 Task: Create a due date automation trigger when advanced on, on the wednesday before a card is due add dates due next month at 11:00 AM.
Action: Mouse moved to (1112, 82)
Screenshot: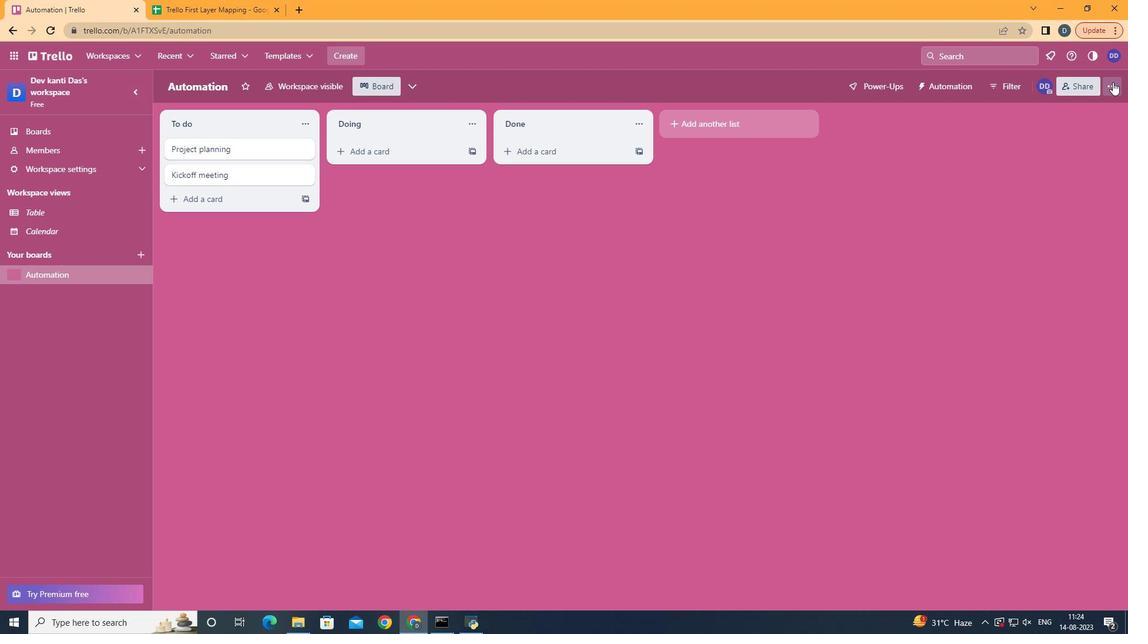 
Action: Mouse pressed left at (1112, 82)
Screenshot: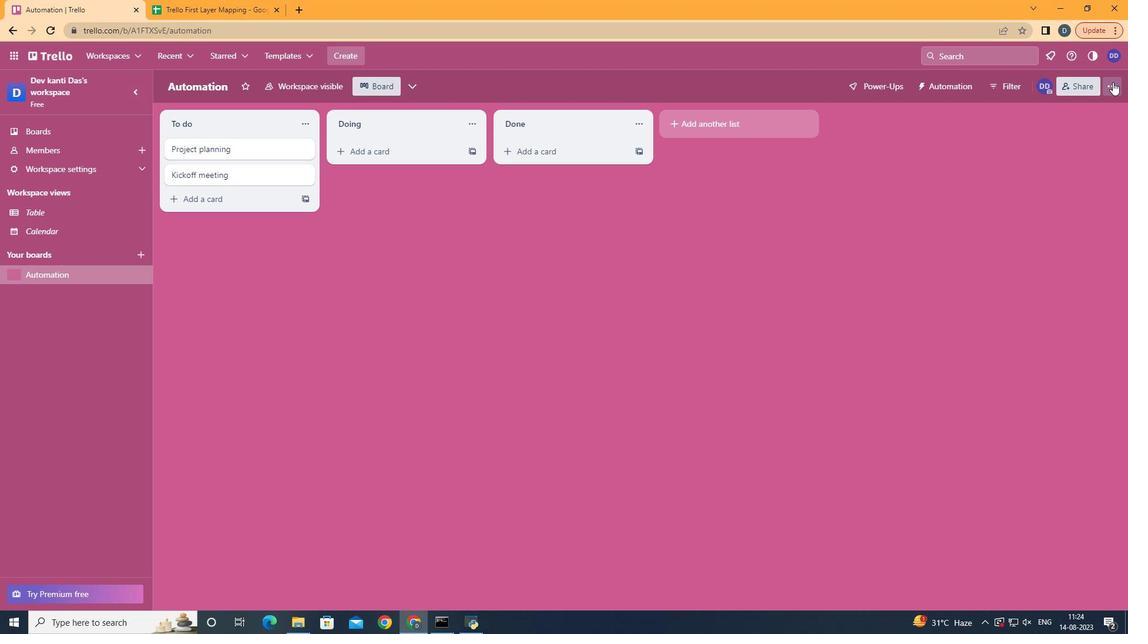 
Action: Mouse moved to (1041, 249)
Screenshot: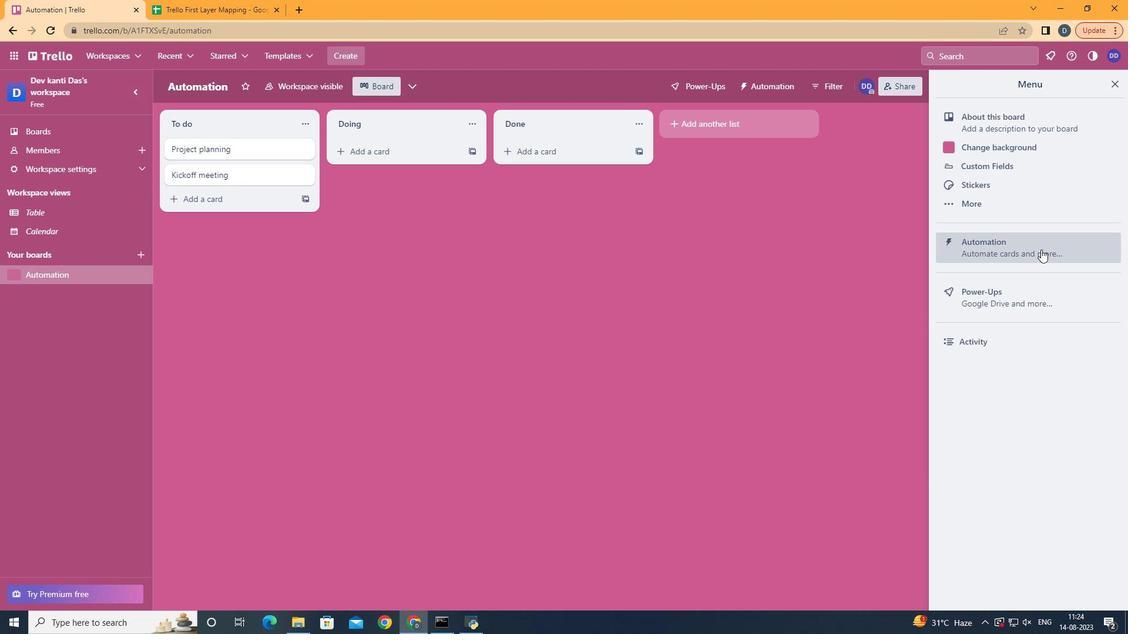 
Action: Mouse pressed left at (1041, 249)
Screenshot: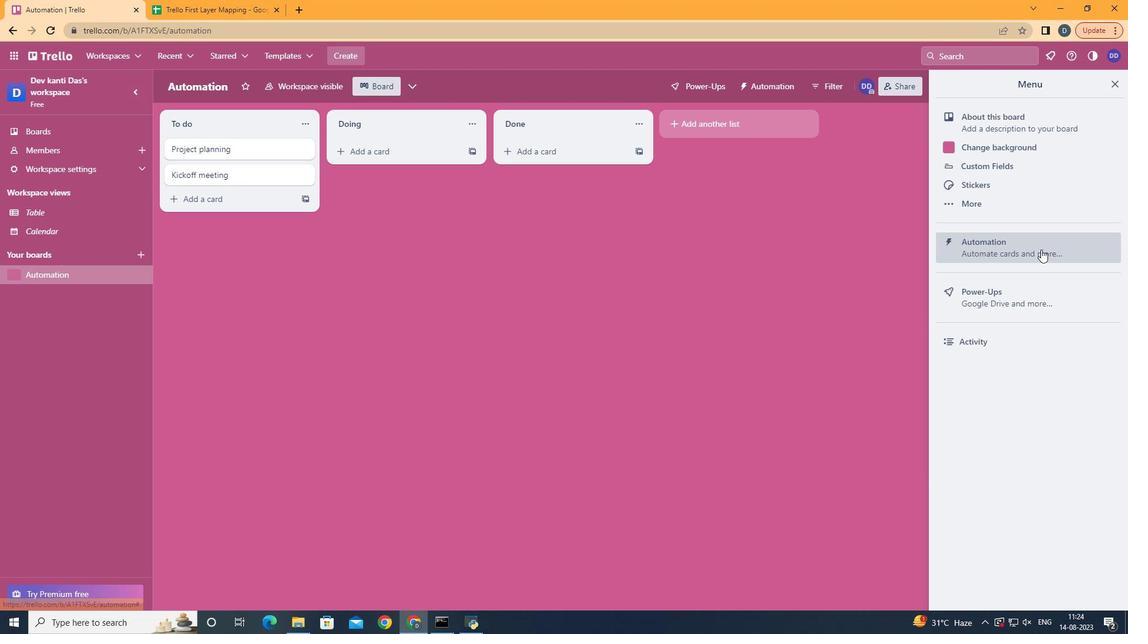 
Action: Mouse moved to (205, 242)
Screenshot: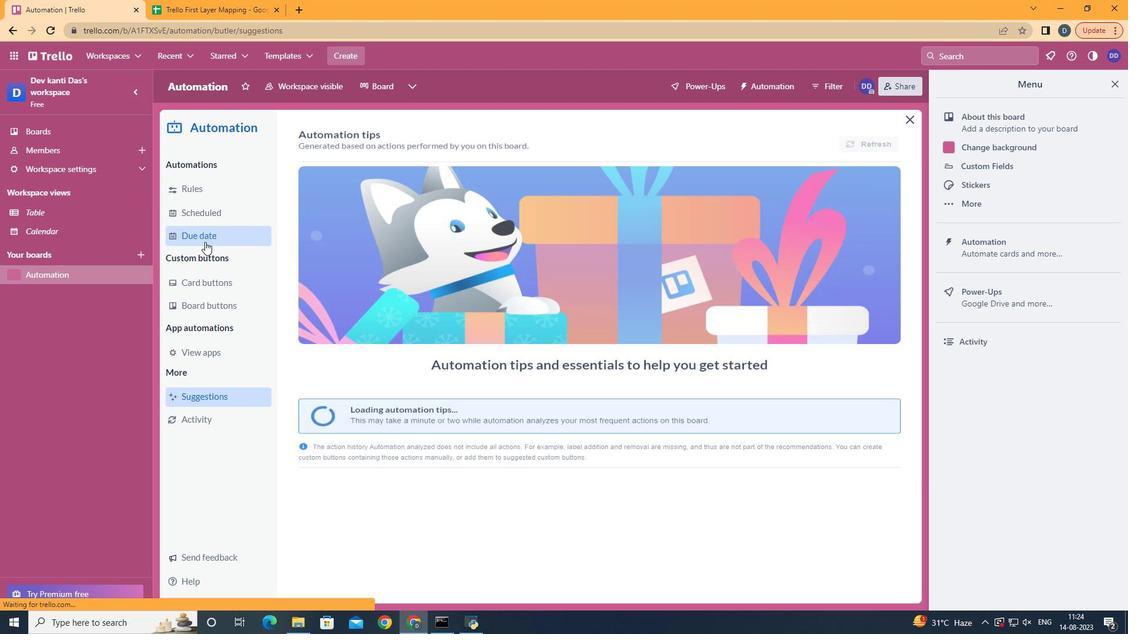 
Action: Mouse pressed left at (205, 242)
Screenshot: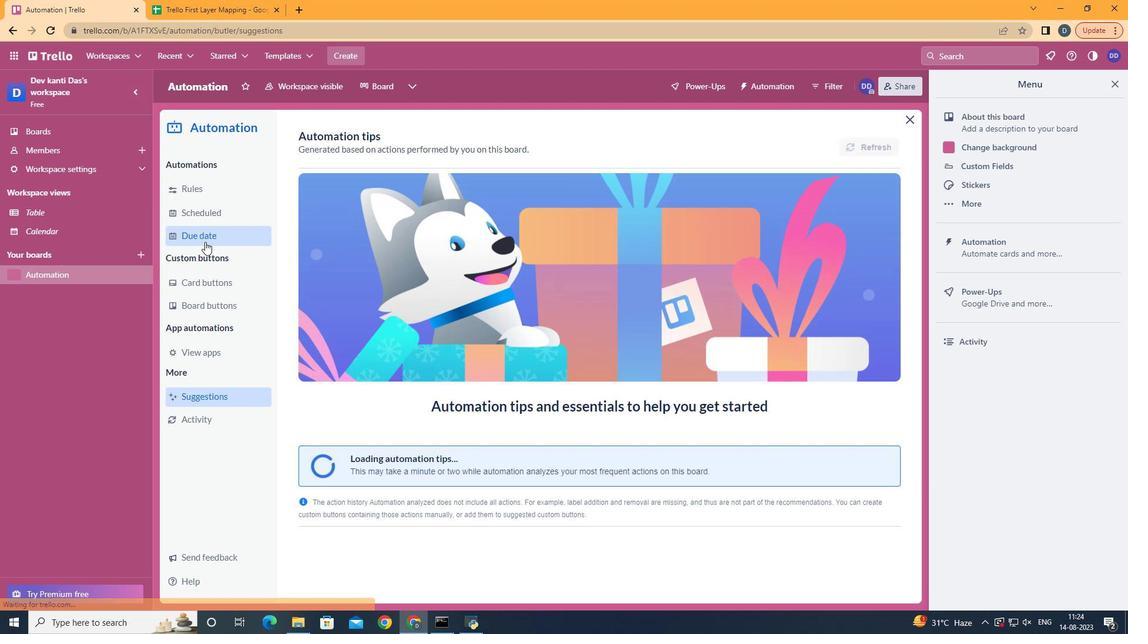 
Action: Mouse moved to (832, 140)
Screenshot: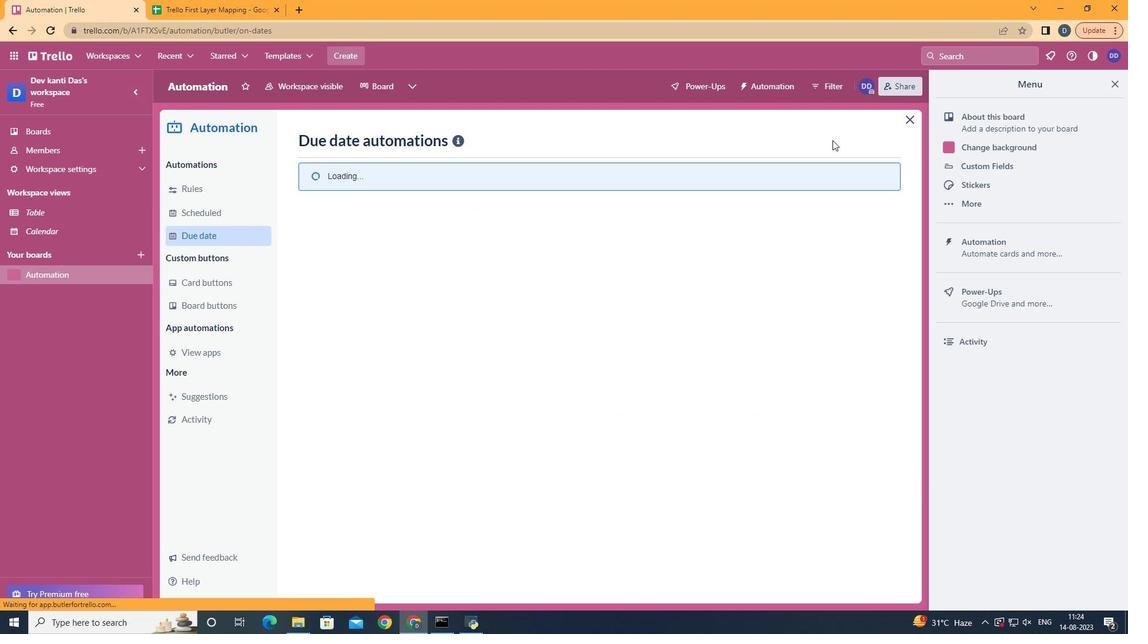 
Action: Mouse pressed left at (832, 140)
Screenshot: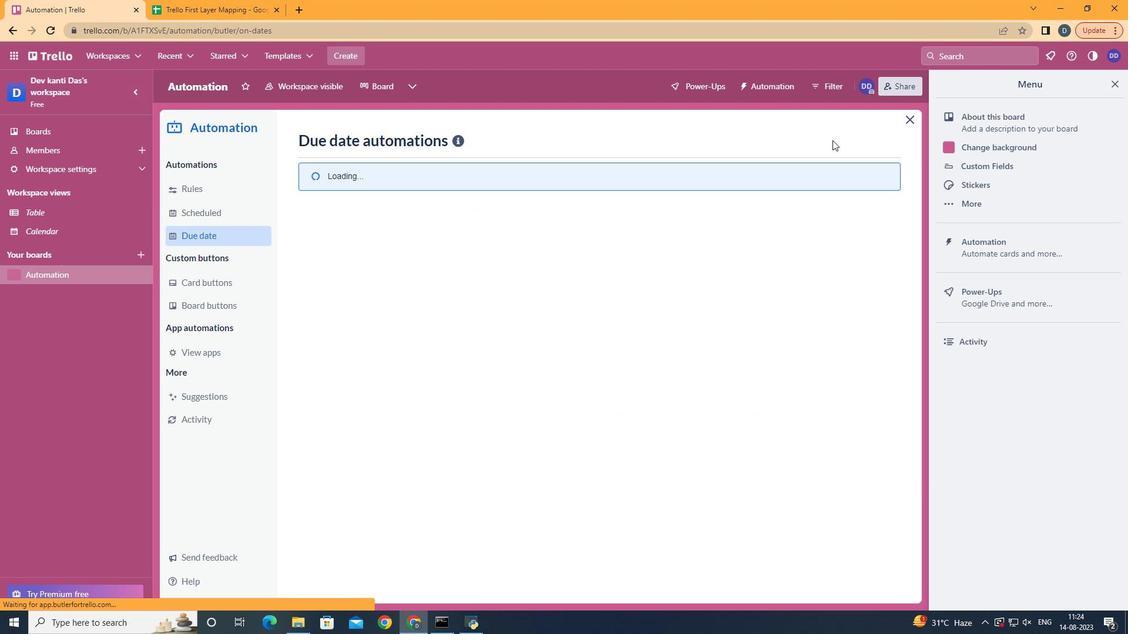 
Action: Mouse moved to (824, 133)
Screenshot: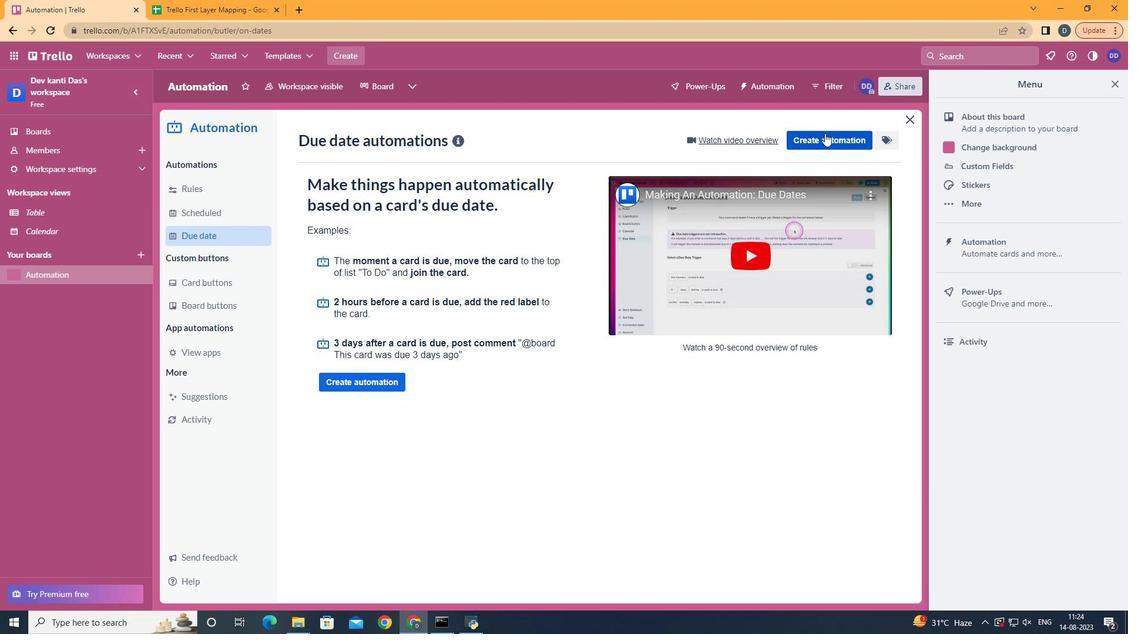 
Action: Mouse pressed left at (824, 133)
Screenshot: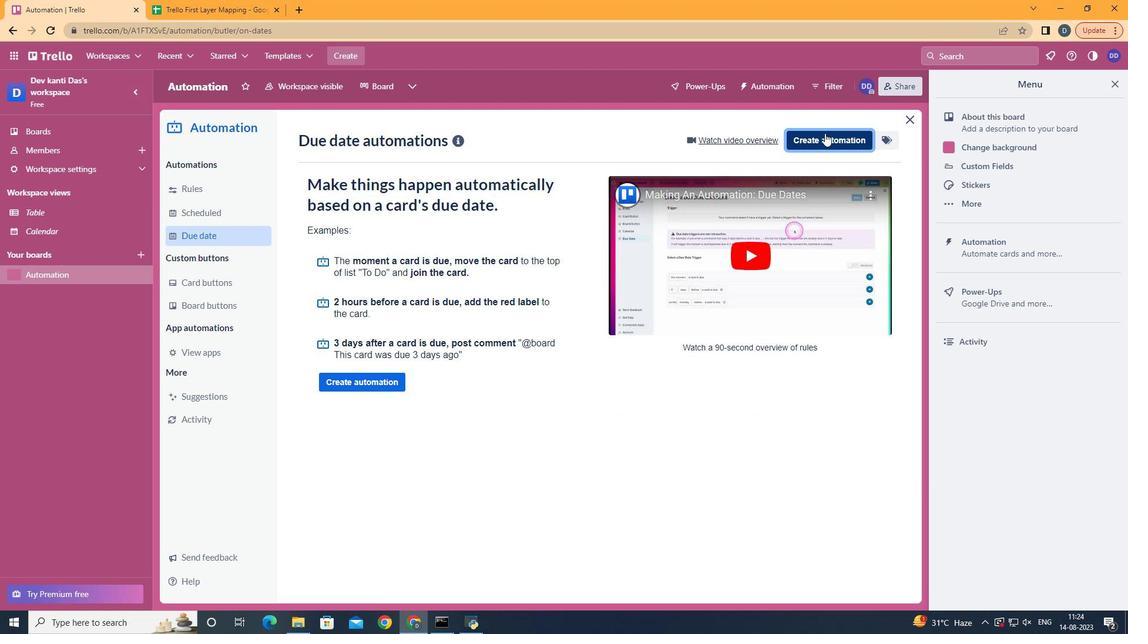 
Action: Mouse moved to (590, 247)
Screenshot: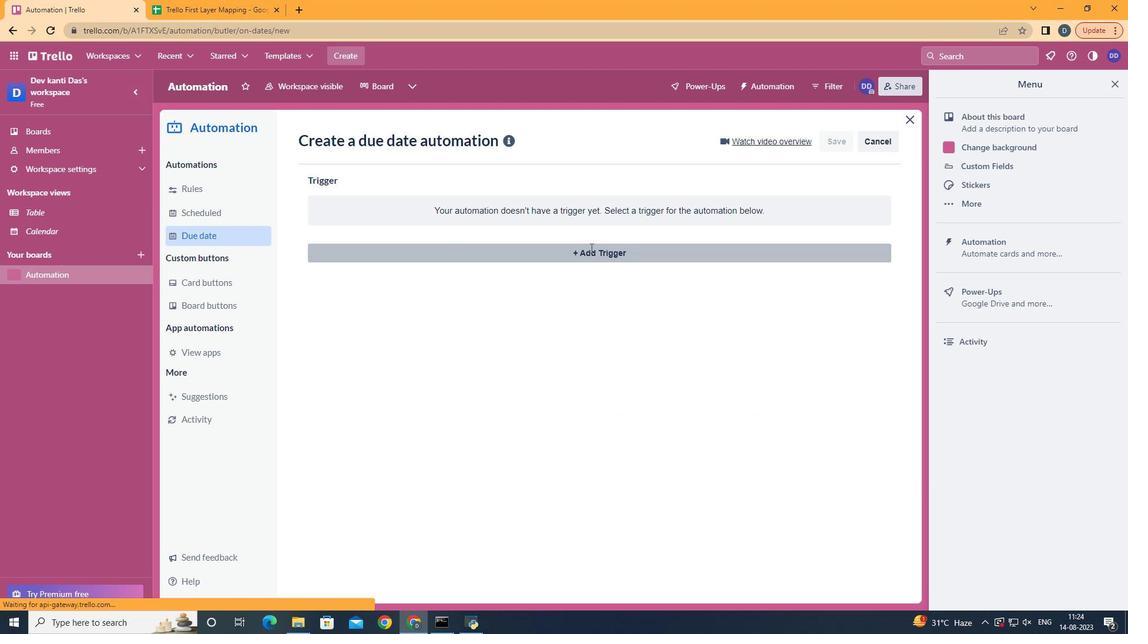 
Action: Mouse pressed left at (590, 247)
Screenshot: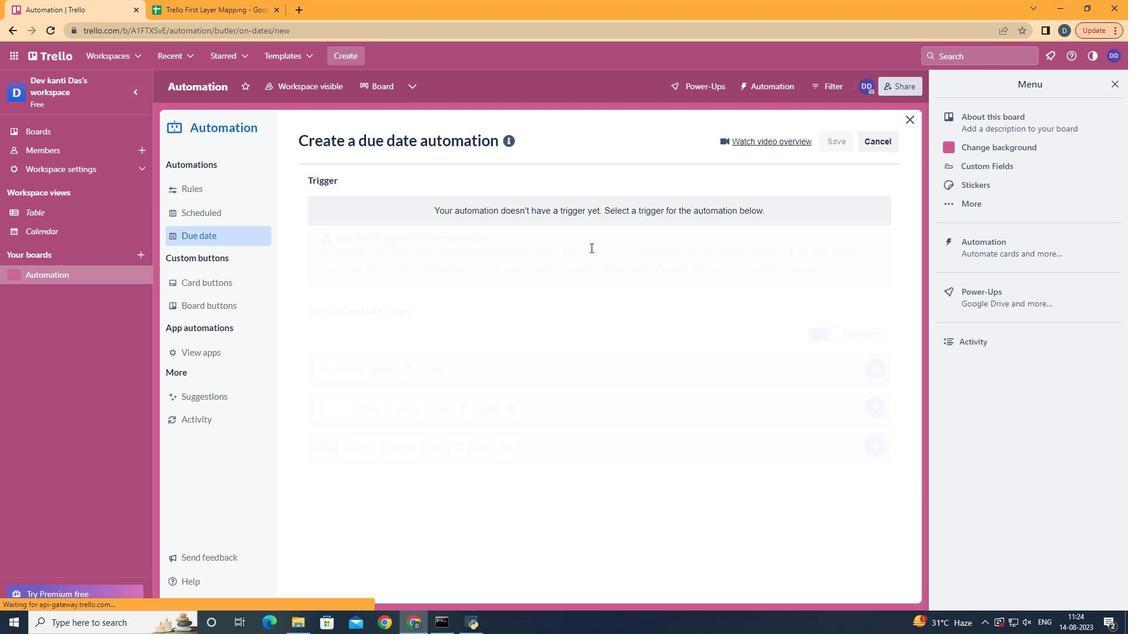 
Action: Mouse moved to (393, 360)
Screenshot: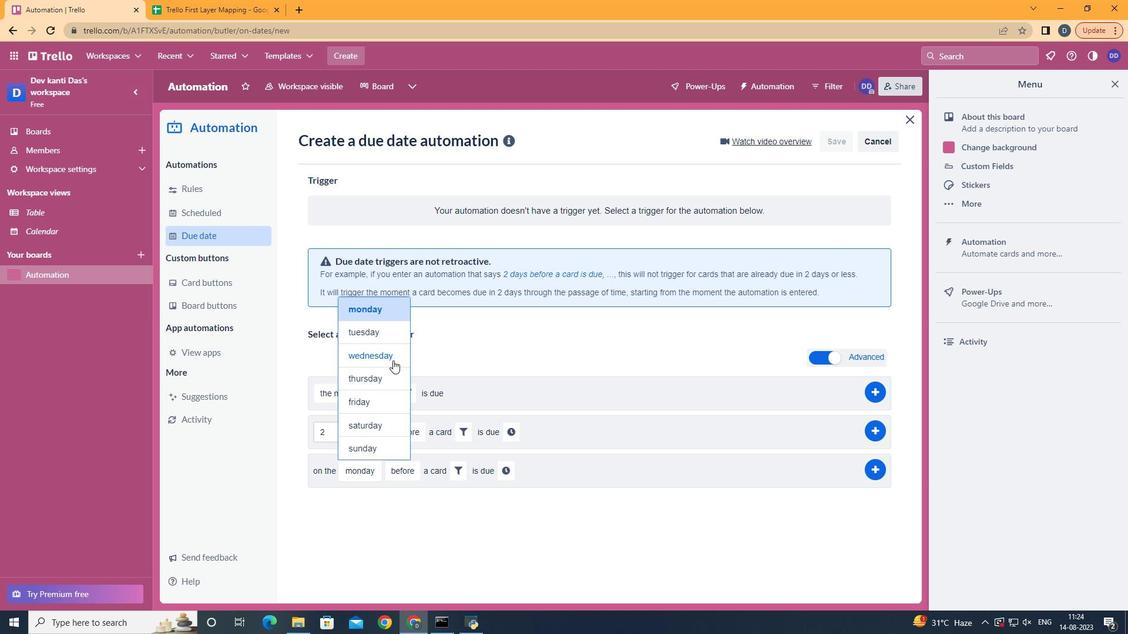 
Action: Mouse pressed left at (393, 360)
Screenshot: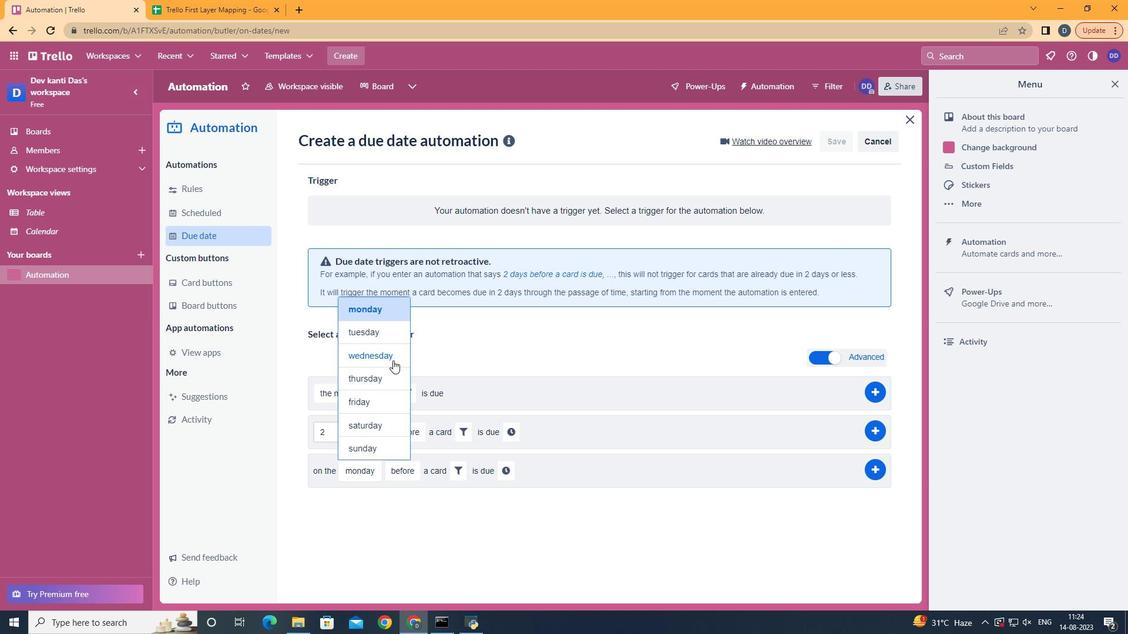 
Action: Mouse moved to (474, 467)
Screenshot: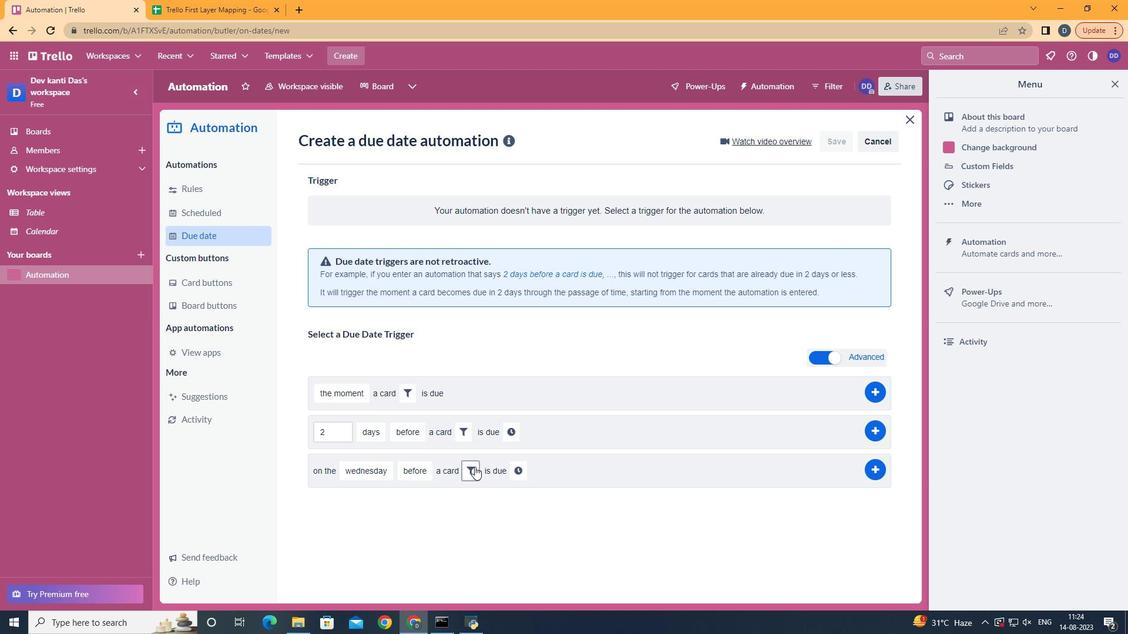 
Action: Mouse pressed left at (474, 467)
Screenshot: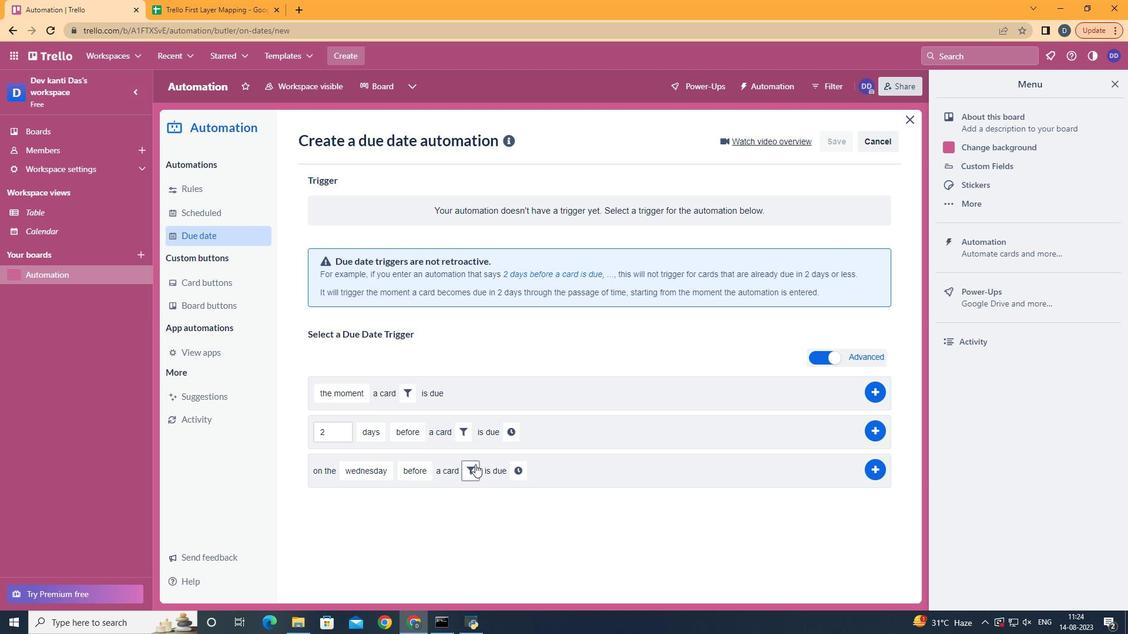 
Action: Mouse moved to (546, 514)
Screenshot: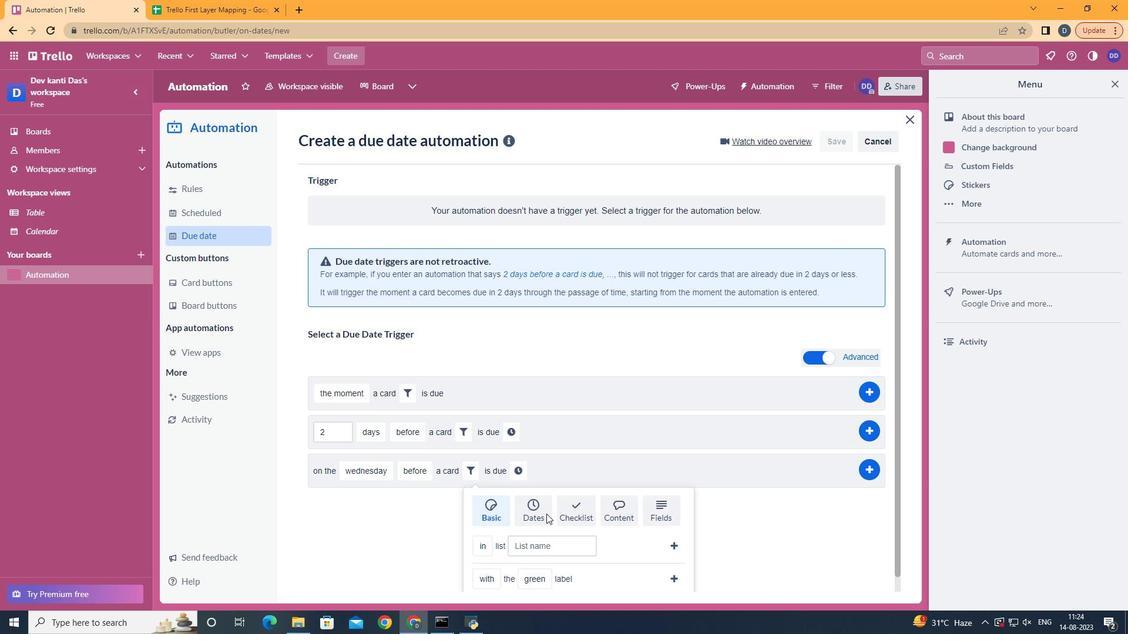
Action: Mouse pressed left at (546, 514)
Screenshot: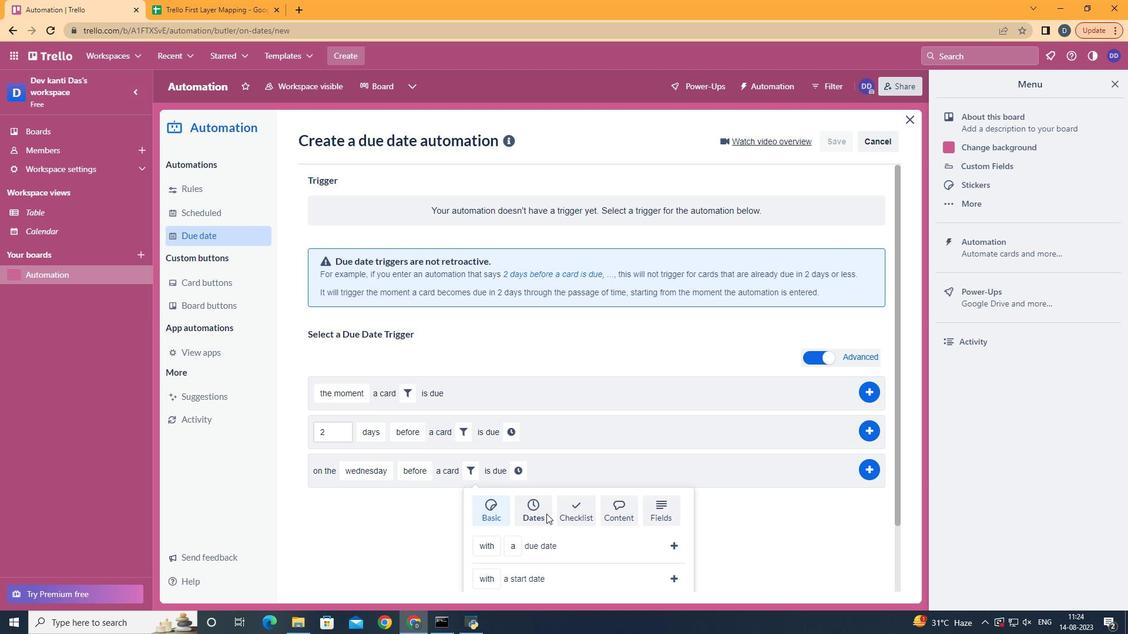 
Action: Mouse scrolled (546, 513) with delta (0, 0)
Screenshot: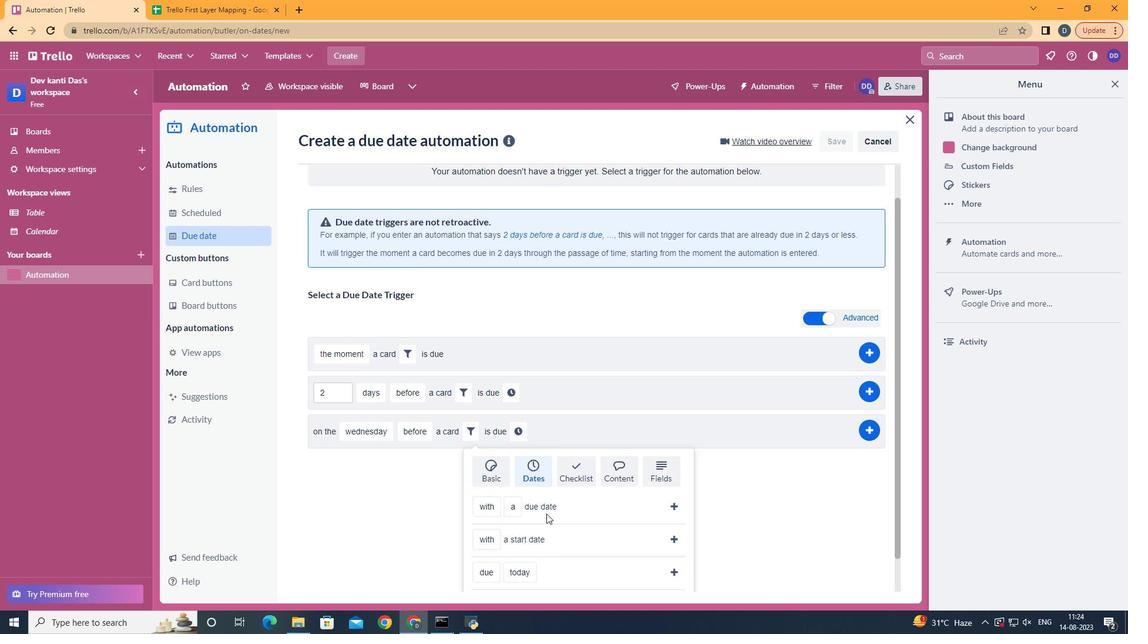 
Action: Mouse scrolled (546, 513) with delta (0, 0)
Screenshot: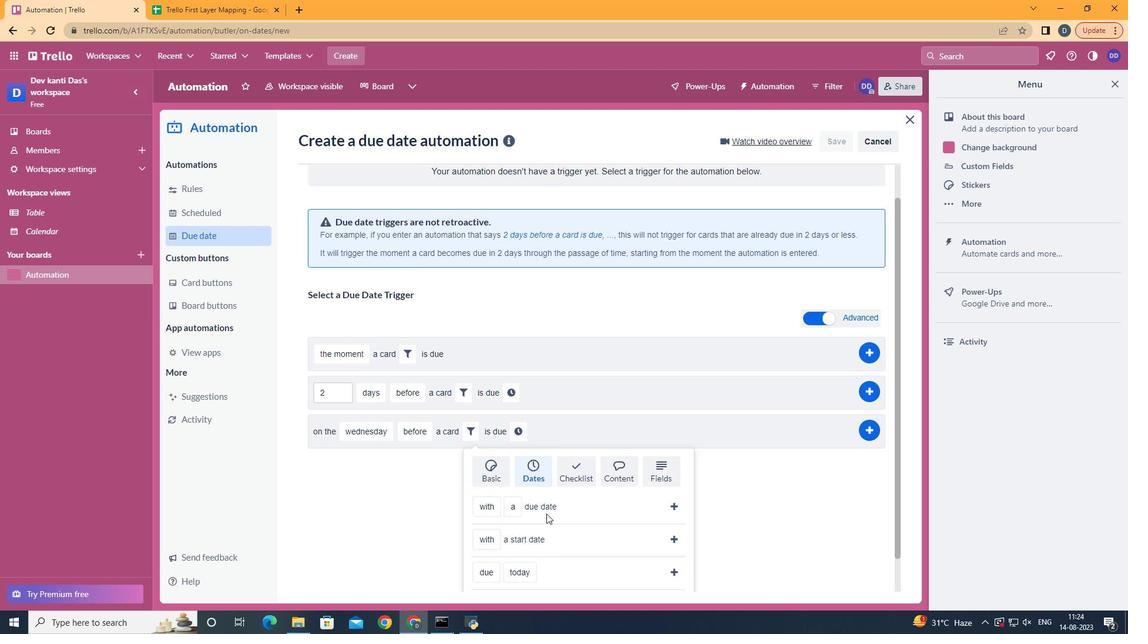 
Action: Mouse scrolled (546, 513) with delta (0, 0)
Screenshot: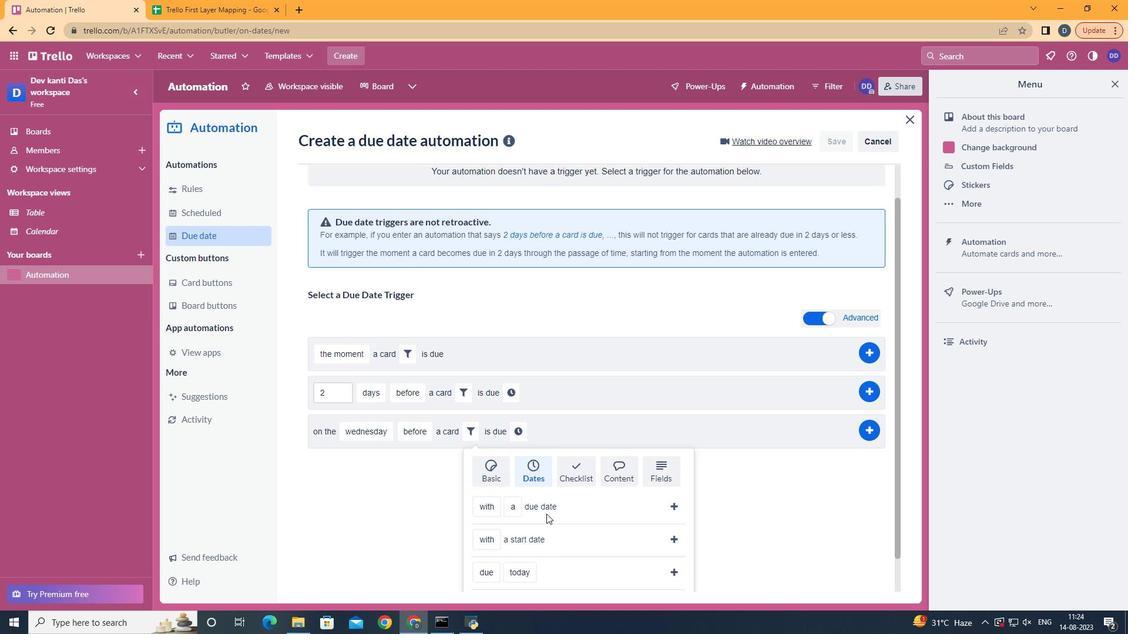 
Action: Mouse scrolled (546, 513) with delta (0, 0)
Screenshot: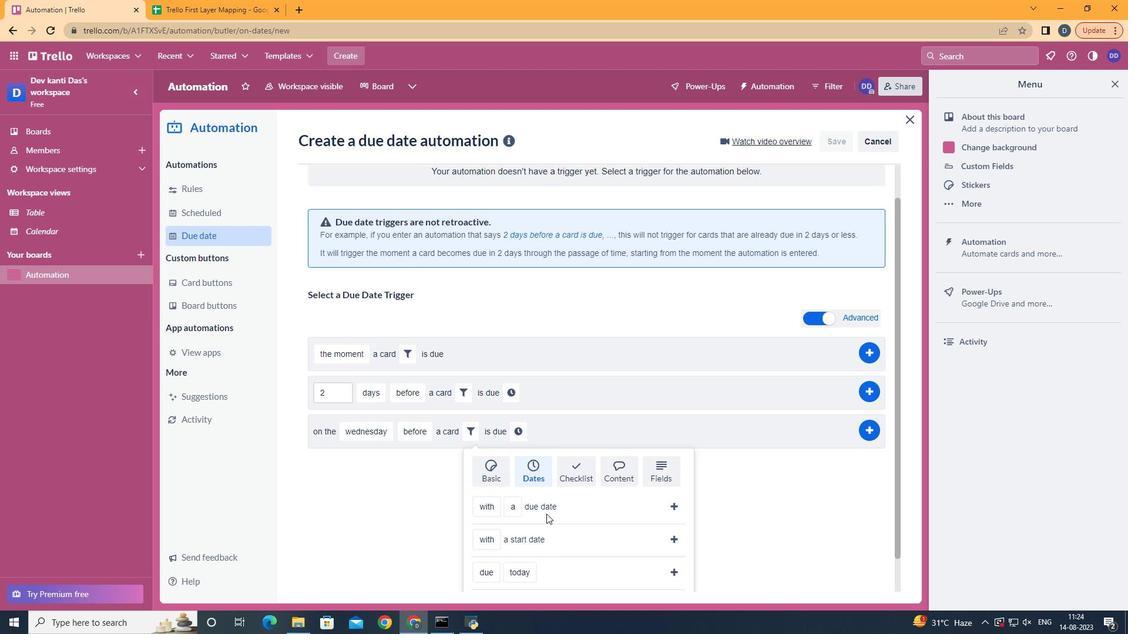 
Action: Mouse scrolled (546, 513) with delta (0, 0)
Screenshot: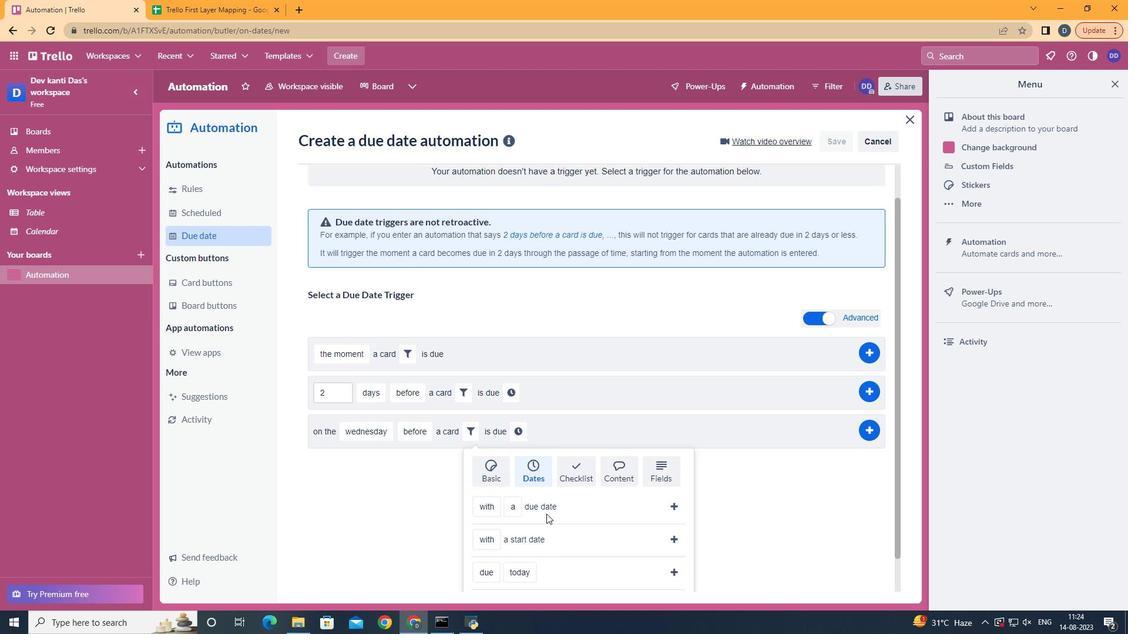 
Action: Mouse moved to (534, 507)
Screenshot: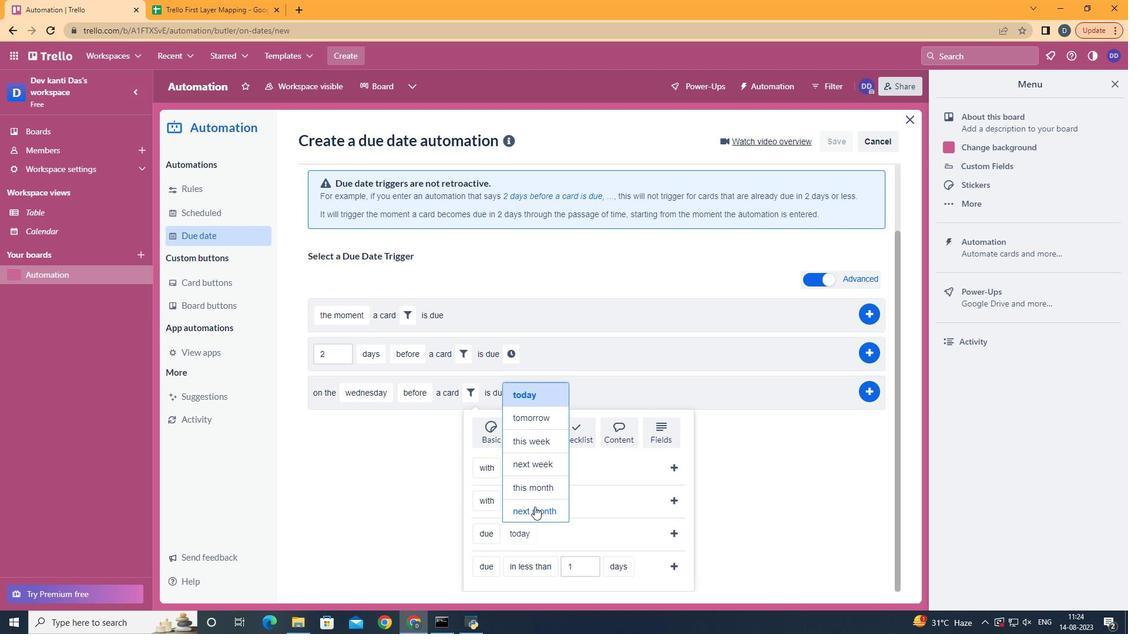 
Action: Mouse pressed left at (534, 507)
Screenshot: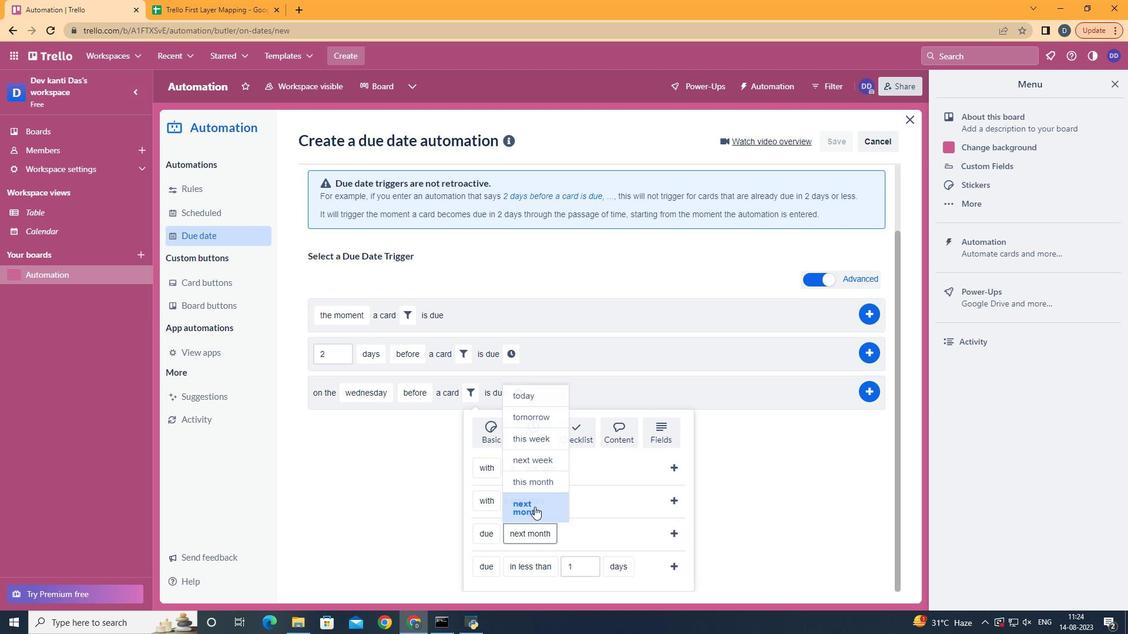 
Action: Mouse moved to (677, 531)
Screenshot: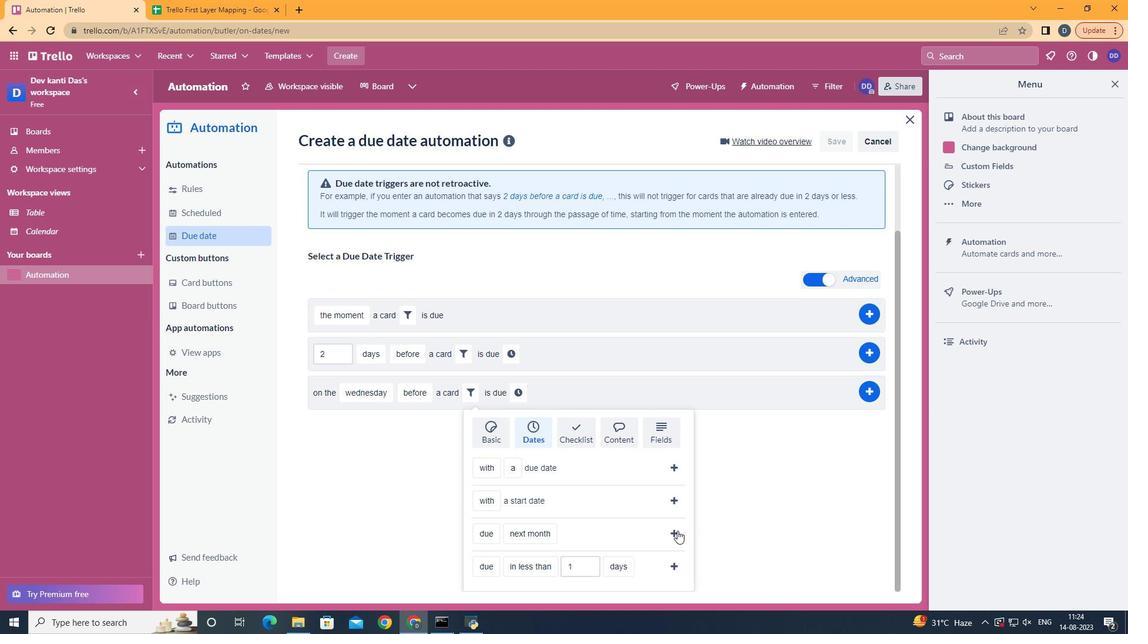 
Action: Mouse pressed left at (677, 531)
Screenshot: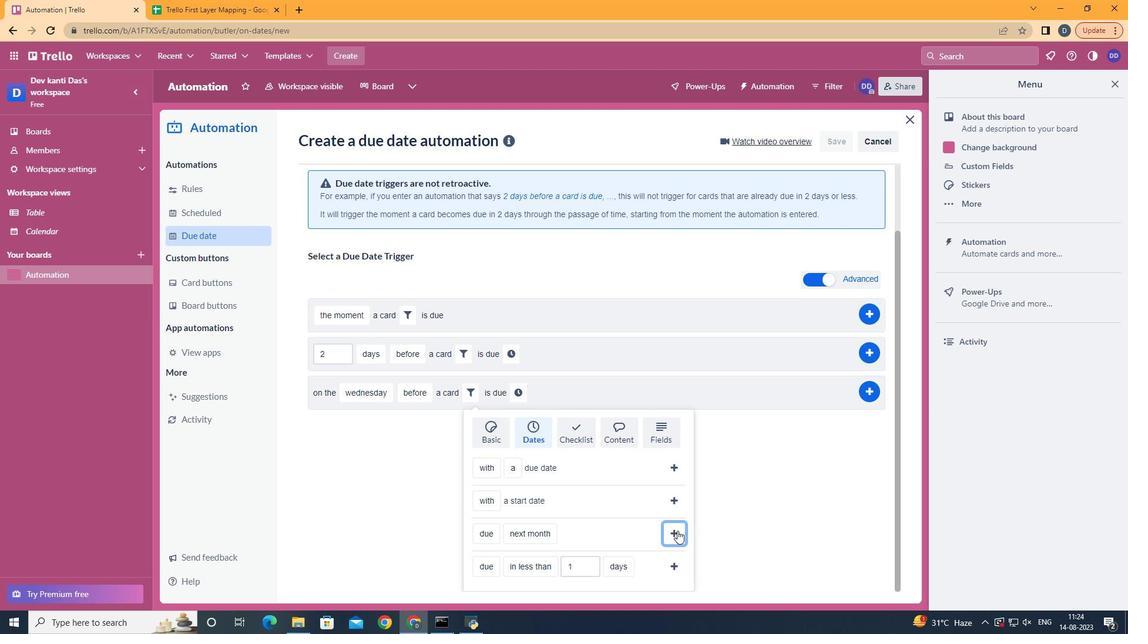 
Action: Mouse moved to (595, 466)
Screenshot: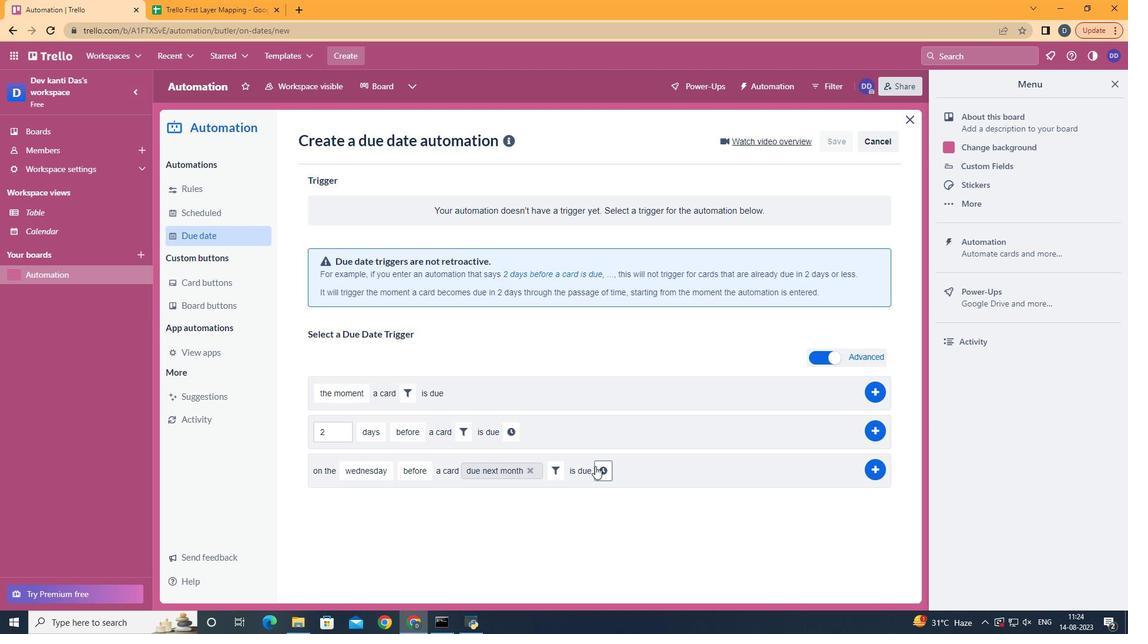 
Action: Mouse pressed left at (595, 466)
Screenshot: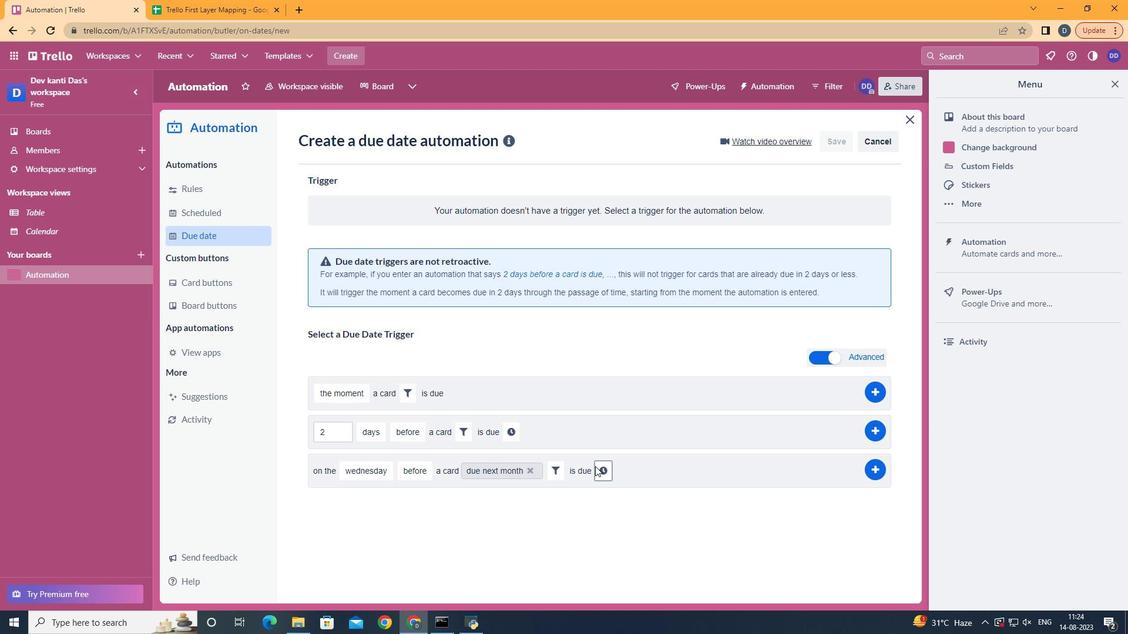 
Action: Mouse moved to (675, 476)
Screenshot: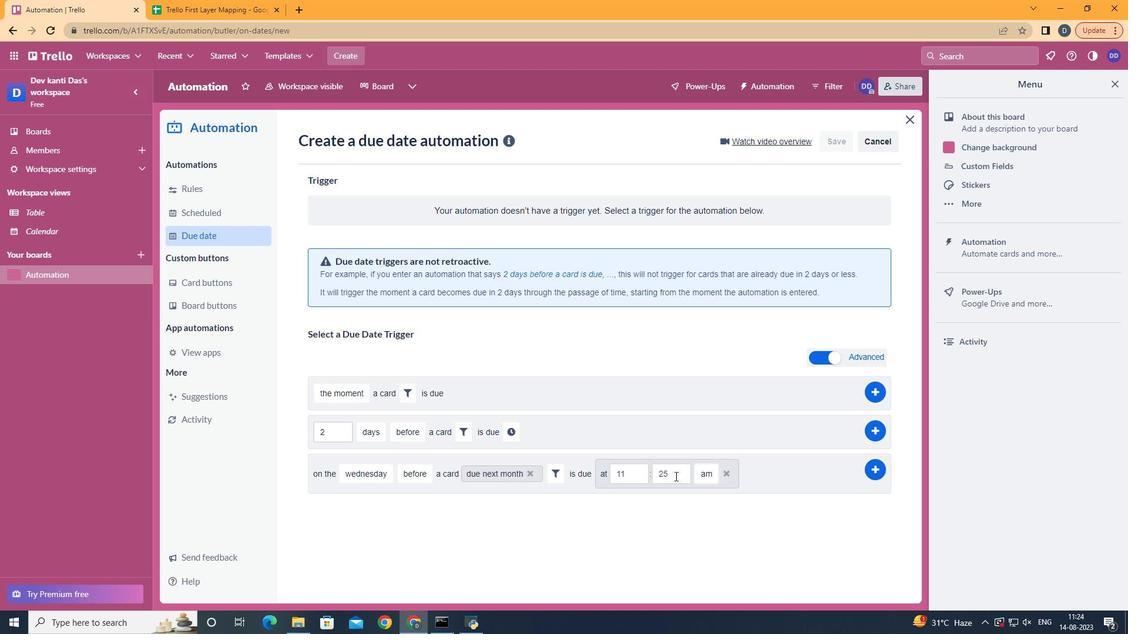 
Action: Mouse pressed left at (675, 476)
Screenshot: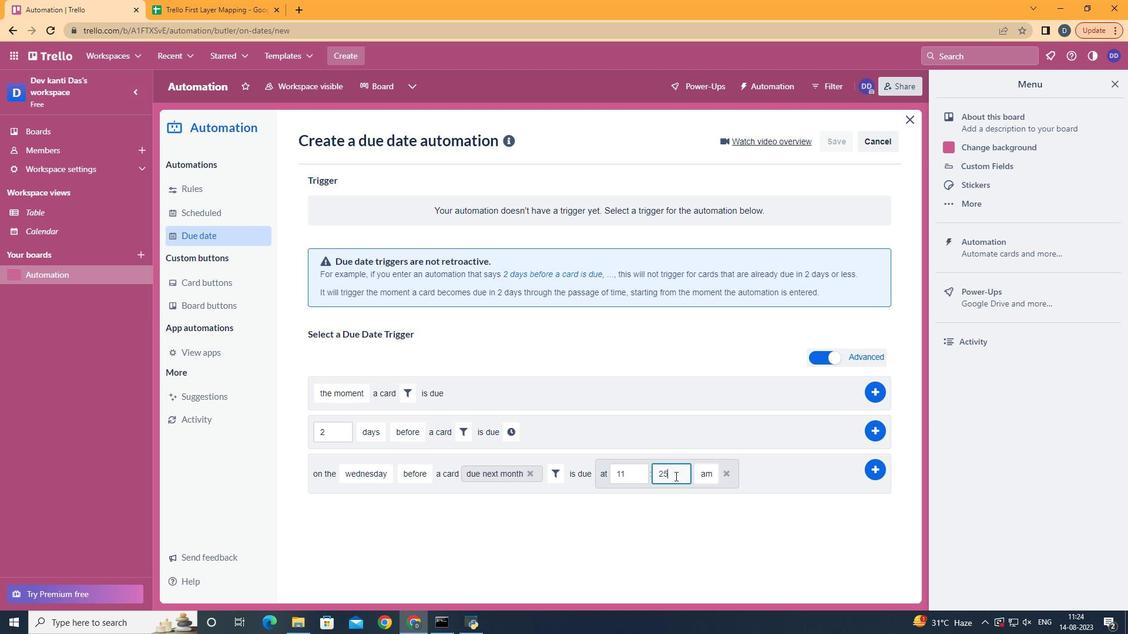 
Action: Key pressed <Key.backspace><Key.backspace>00
Screenshot: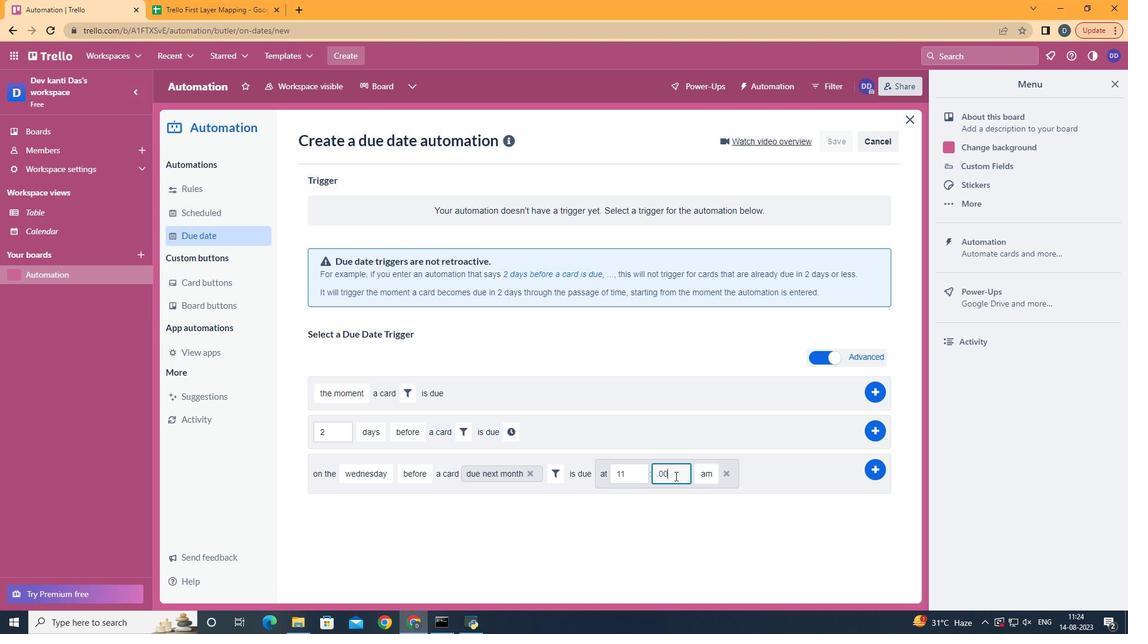 
Action: Mouse moved to (868, 465)
Screenshot: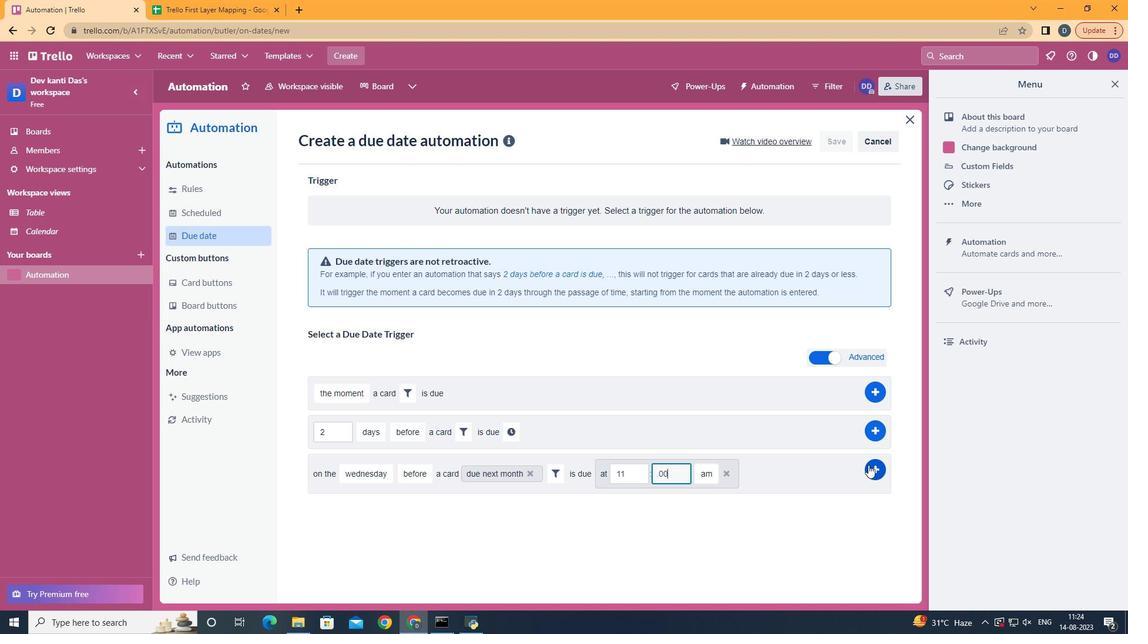 
Action: Mouse pressed left at (868, 465)
Screenshot: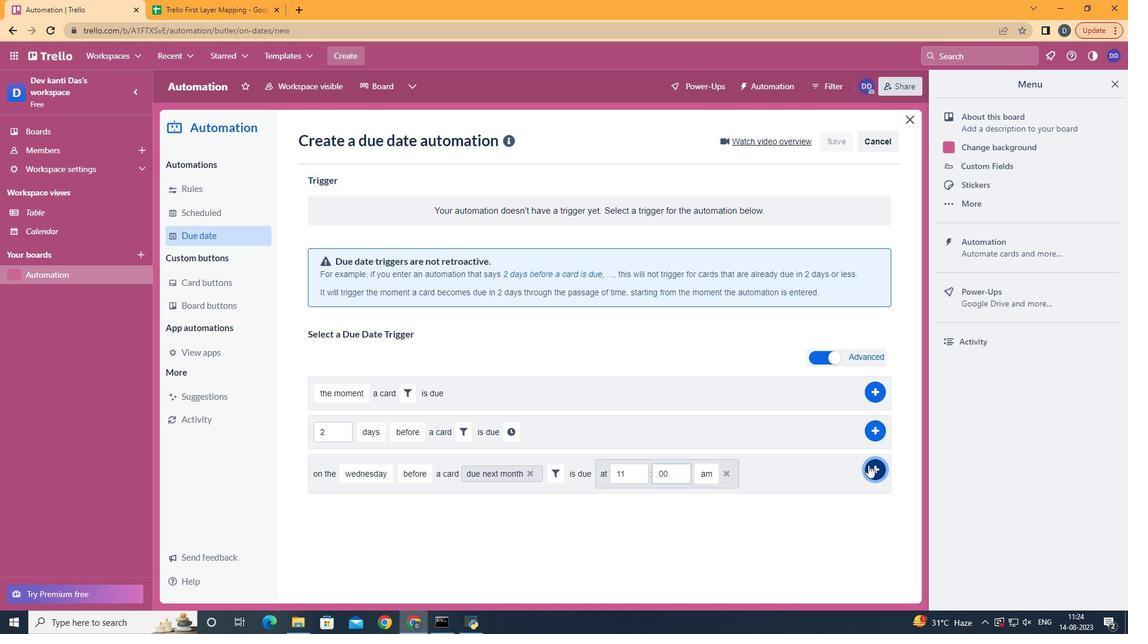 
Action: Mouse moved to (861, 472)
Screenshot: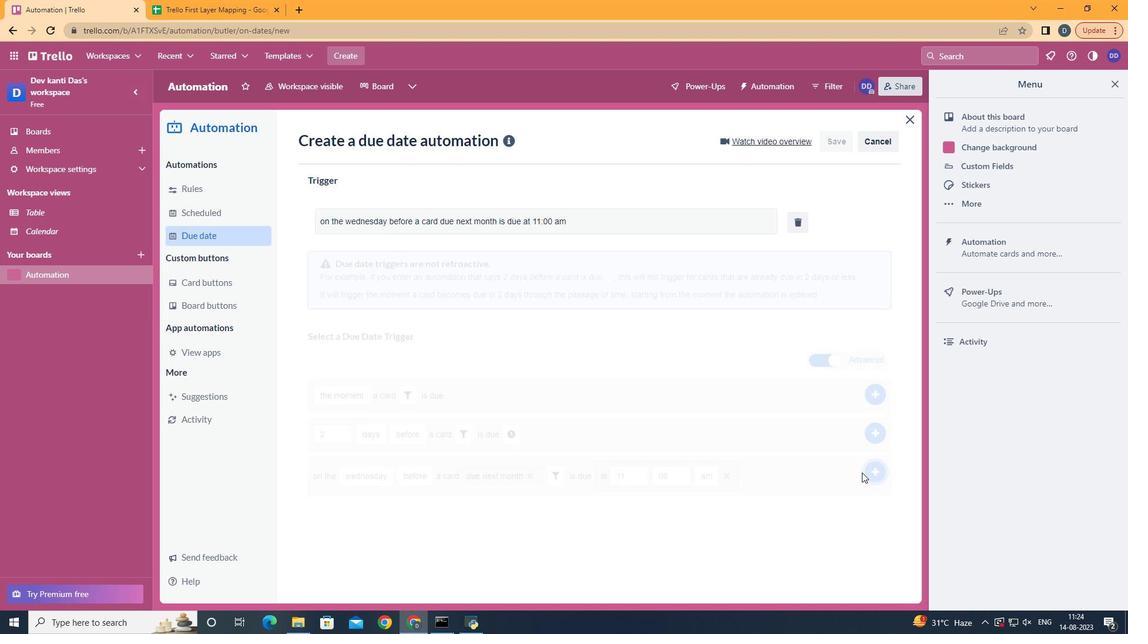 
